Task: Compare the cost of living in Seattle, WA with San Diego, CA.
Action: Mouse moved to (558, 48)
Screenshot: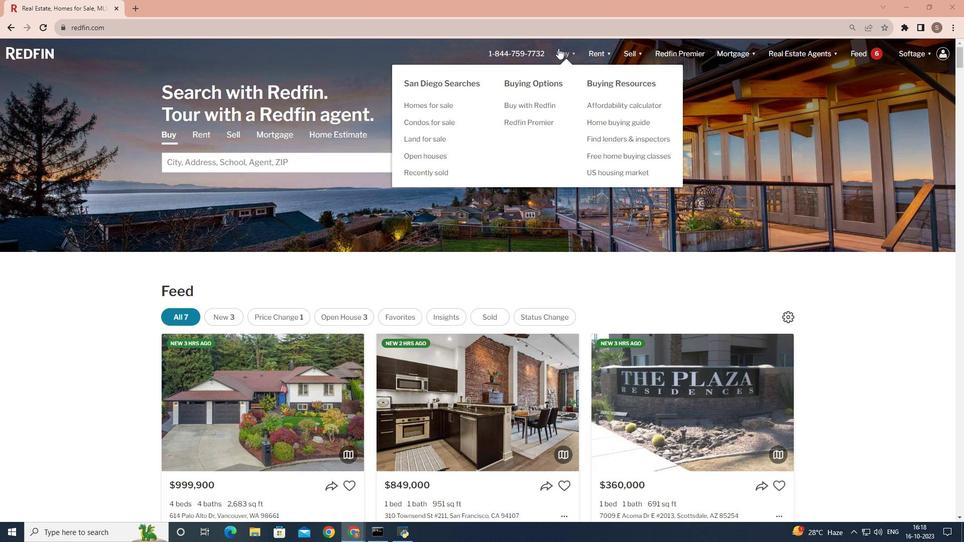 
Action: Mouse pressed left at (558, 48)
Screenshot: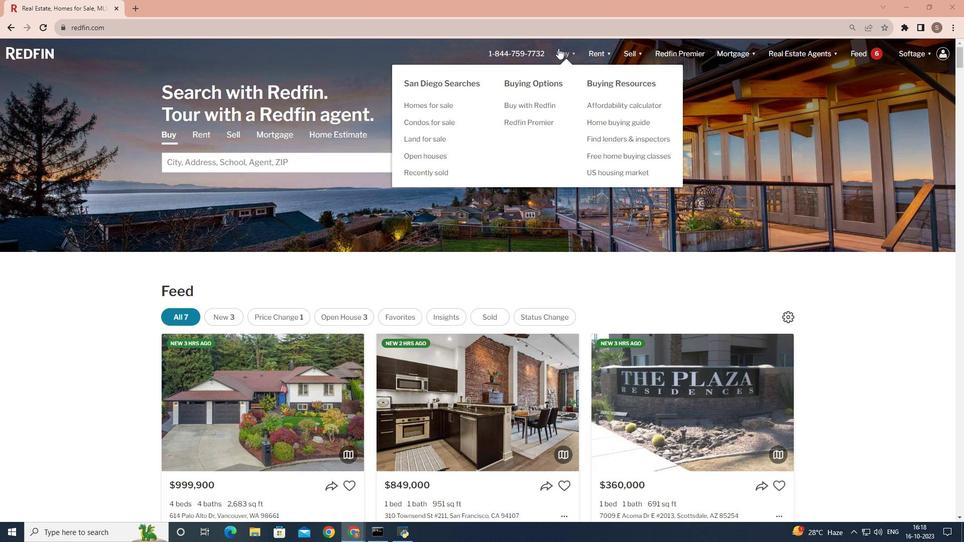 
Action: Mouse moved to (301, 212)
Screenshot: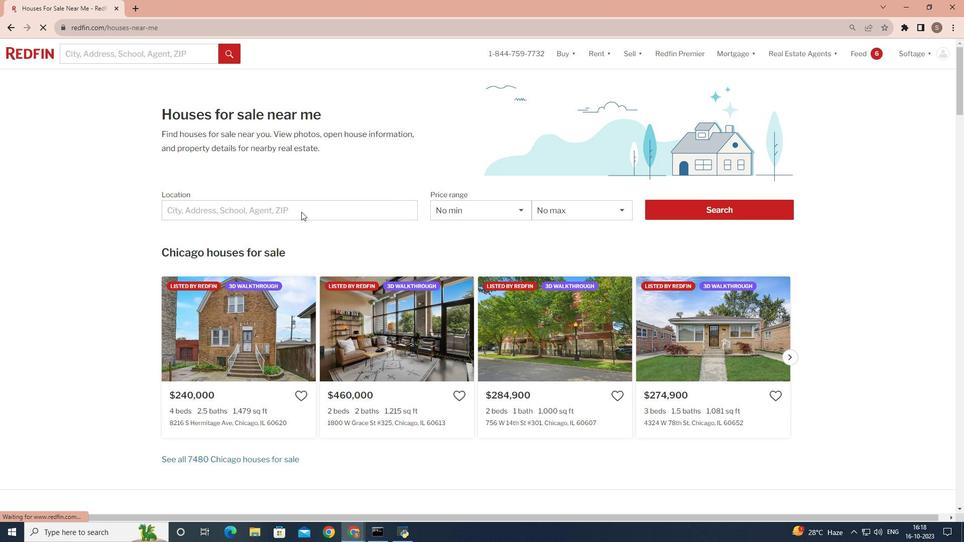 
Action: Mouse pressed left at (301, 212)
Screenshot: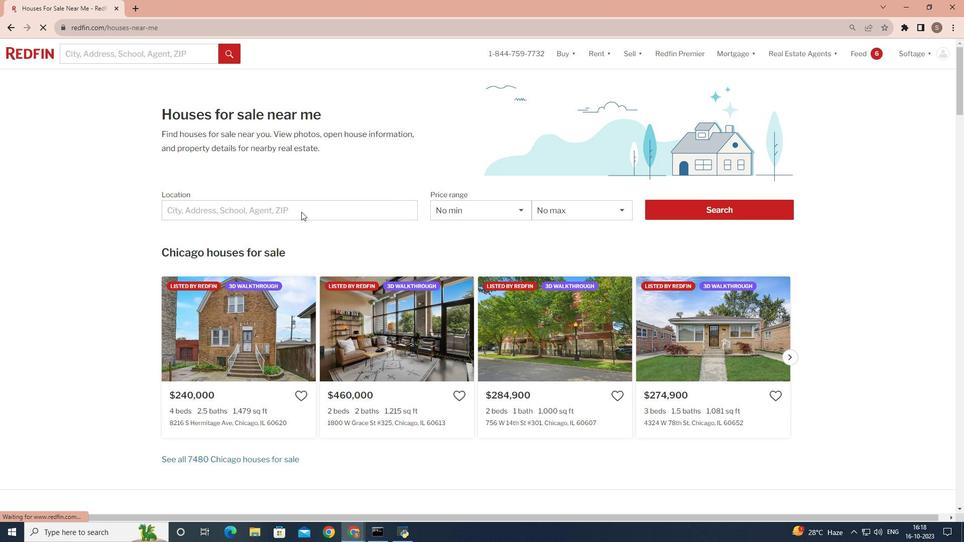 
Action: Mouse moved to (297, 210)
Screenshot: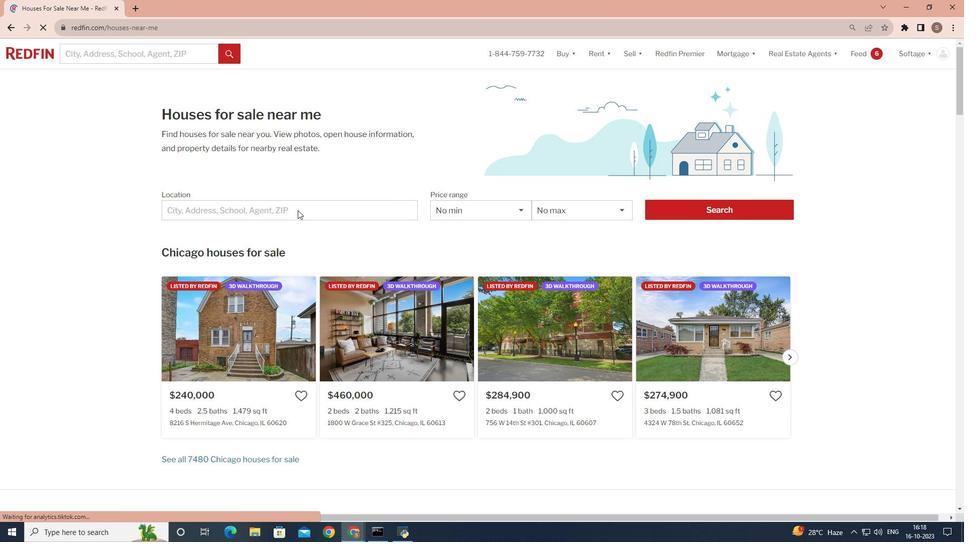 
Action: Mouse pressed left at (297, 210)
Screenshot: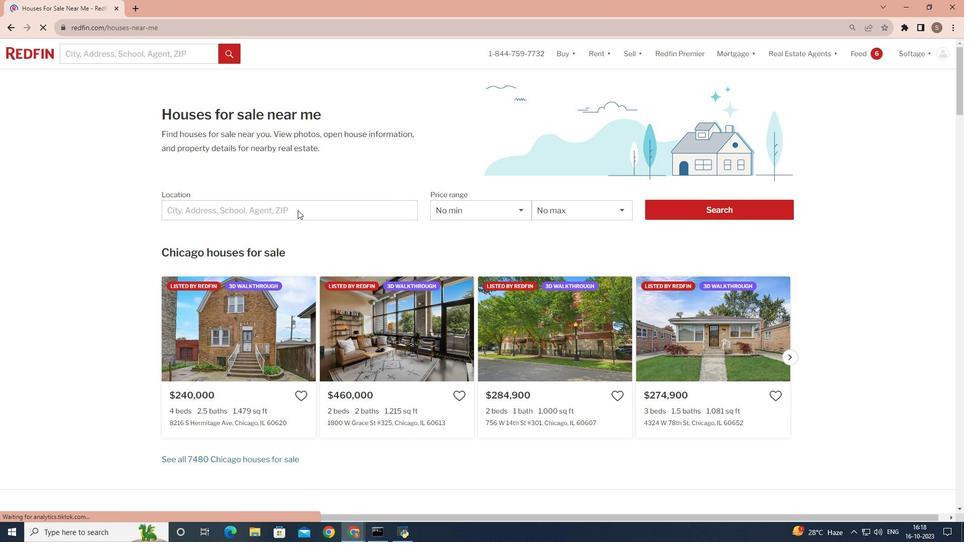 
Action: Mouse pressed left at (297, 210)
Screenshot: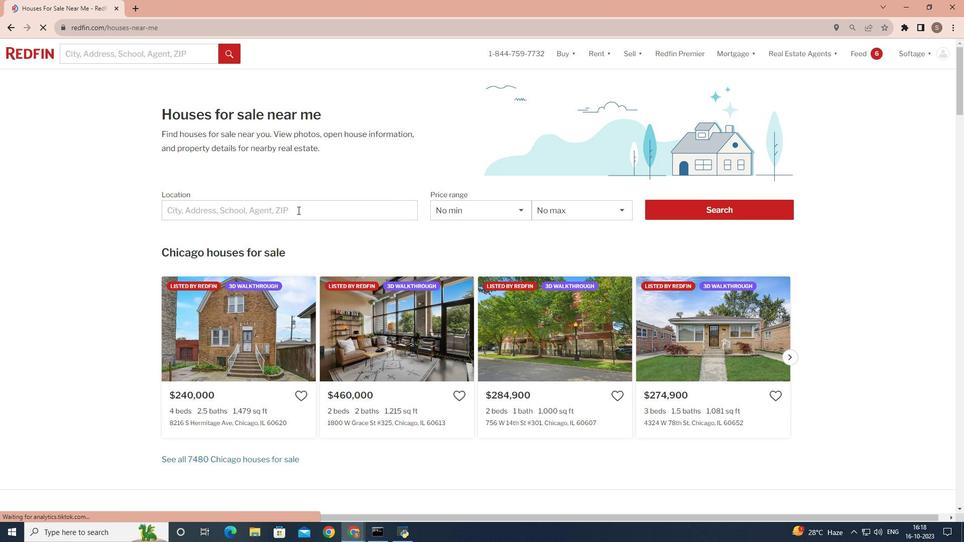 
Action: Key pressed <Key.shift>San<Key.space><Key.shift><Key.shift><Key.shift><Key.shift><Key.shift>Diego
Screenshot: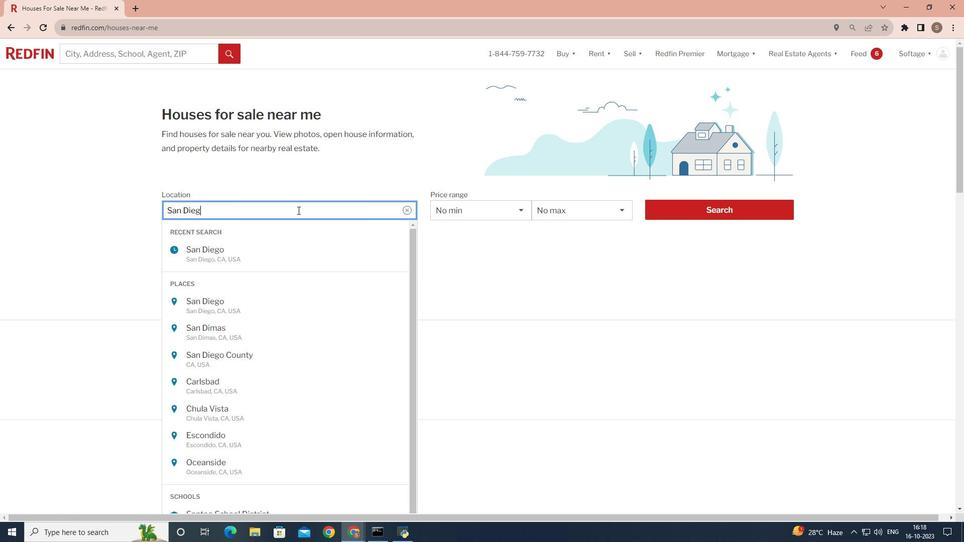 
Action: Mouse moved to (669, 205)
Screenshot: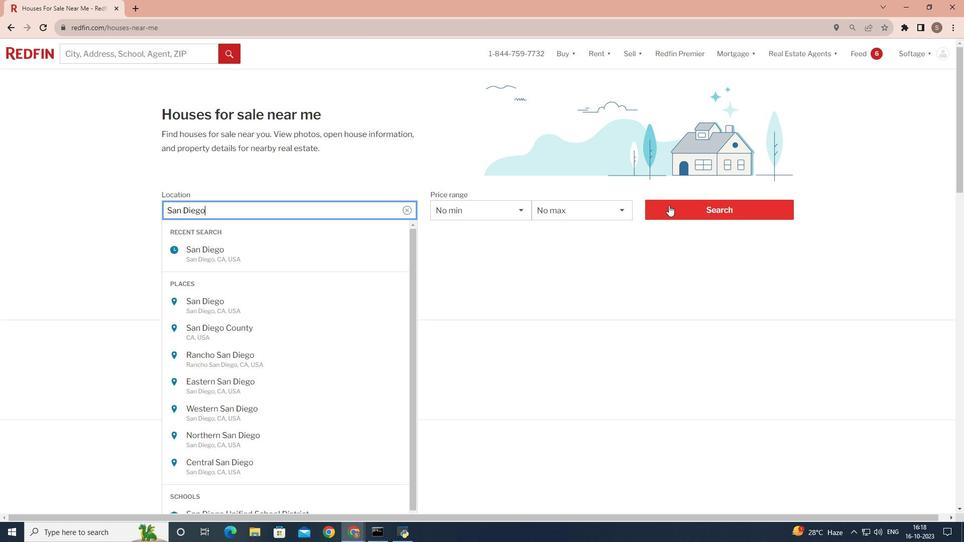 
Action: Mouse pressed left at (669, 205)
Screenshot: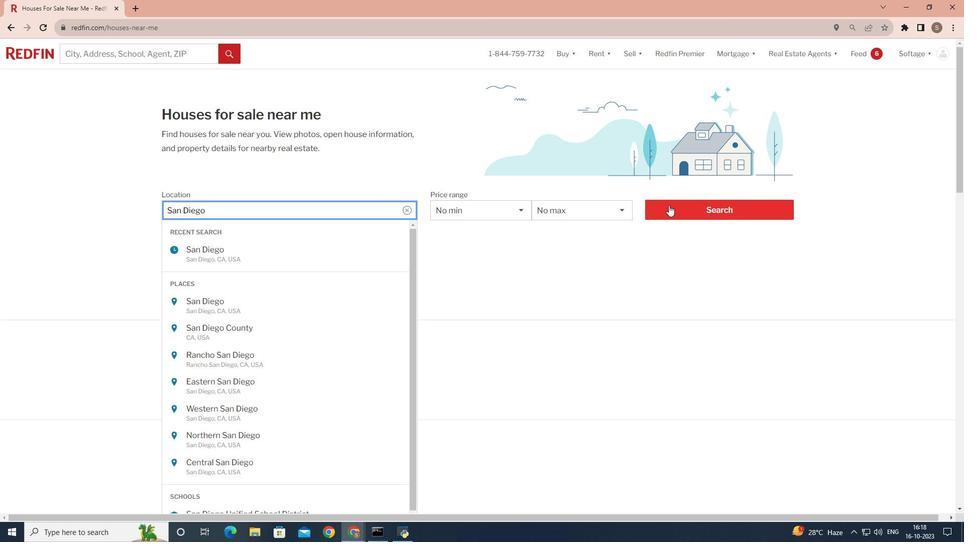 
Action: Mouse pressed left at (669, 205)
Screenshot: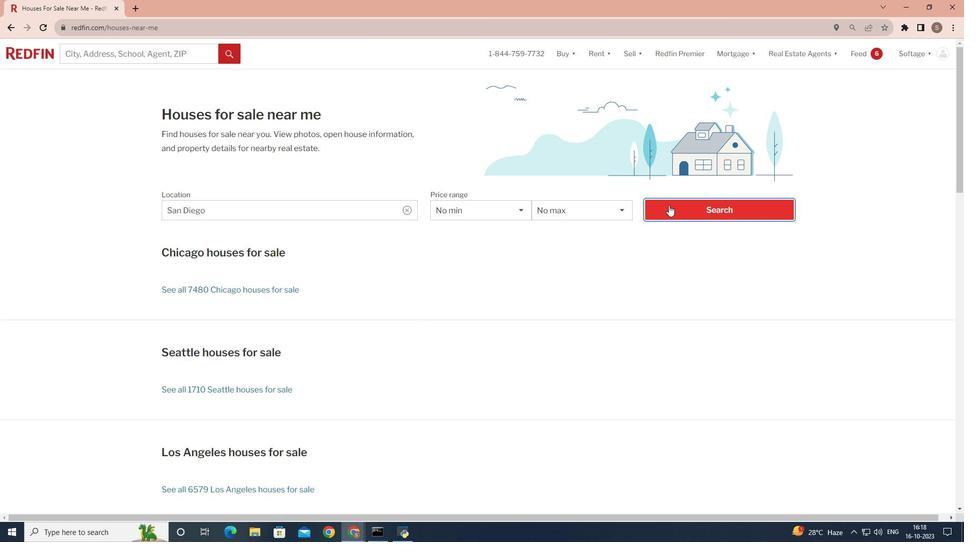 
Action: Mouse moved to (927, 82)
Screenshot: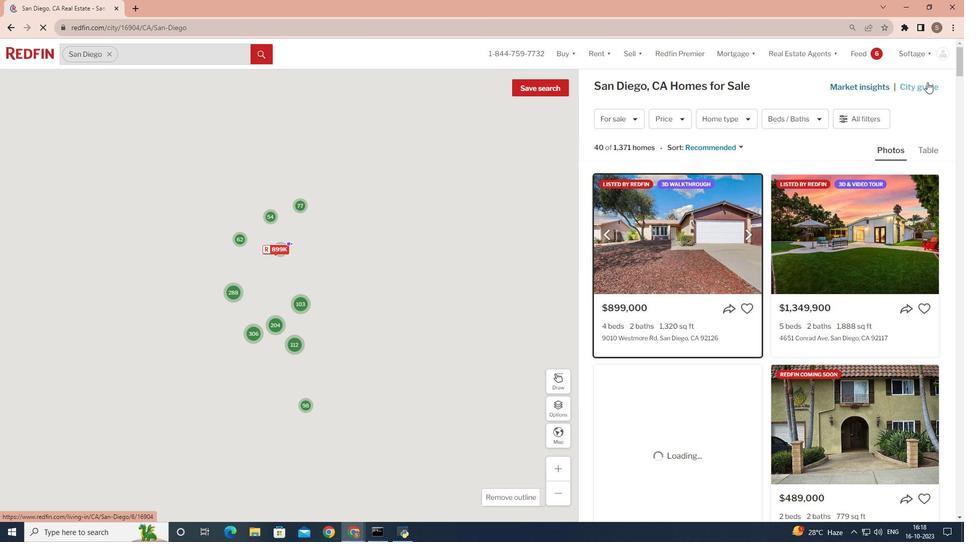 
Action: Mouse pressed left at (927, 82)
Screenshot: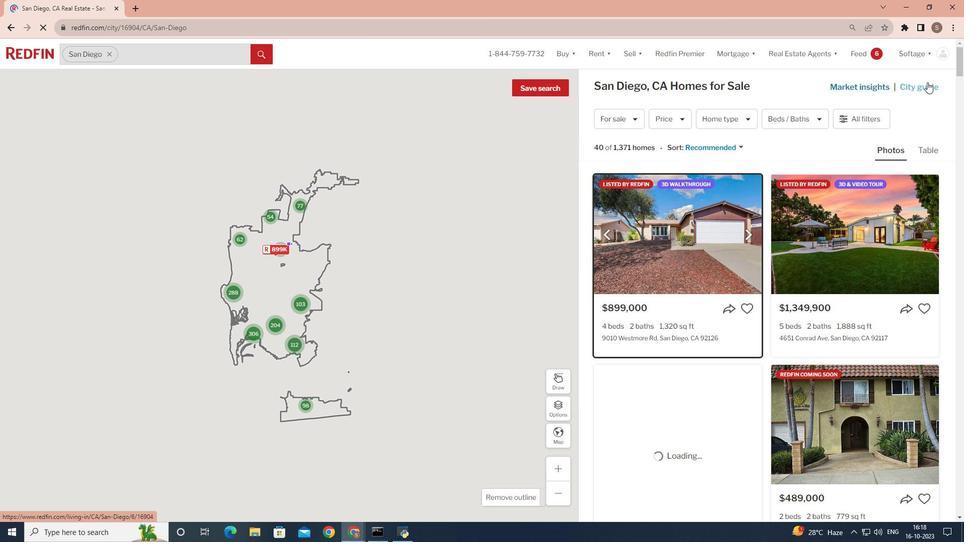 
Action: Mouse moved to (412, 349)
Screenshot: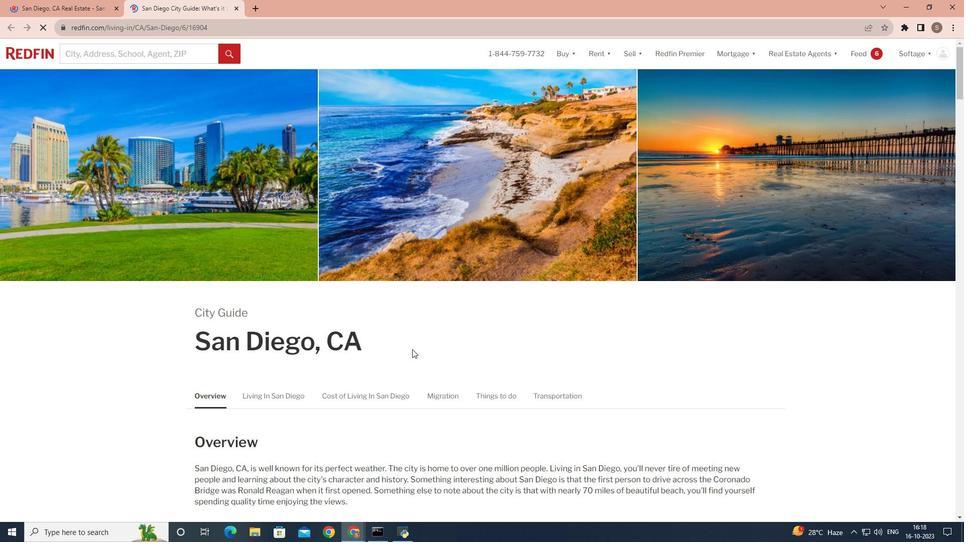 
Action: Mouse scrolled (412, 349) with delta (0, 0)
Screenshot: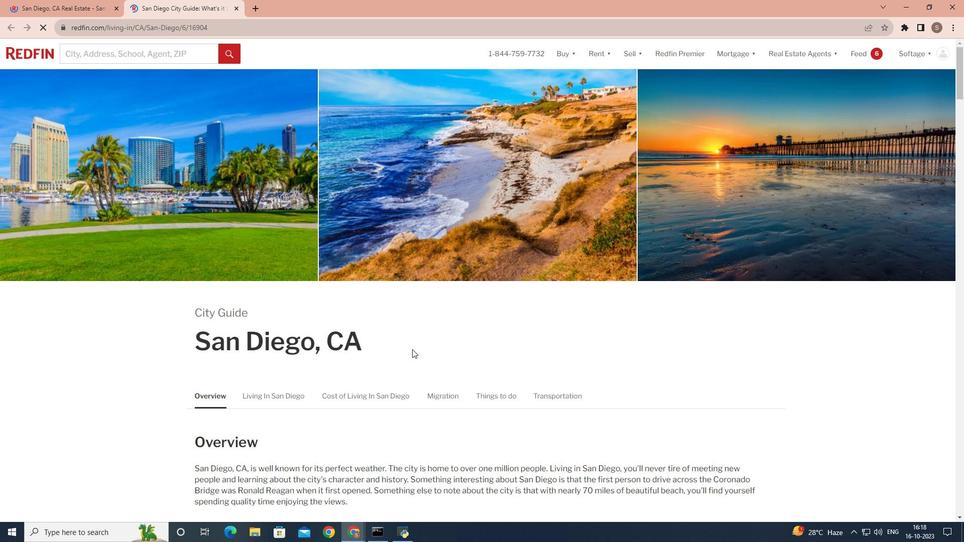 
Action: Mouse moved to (409, 349)
Screenshot: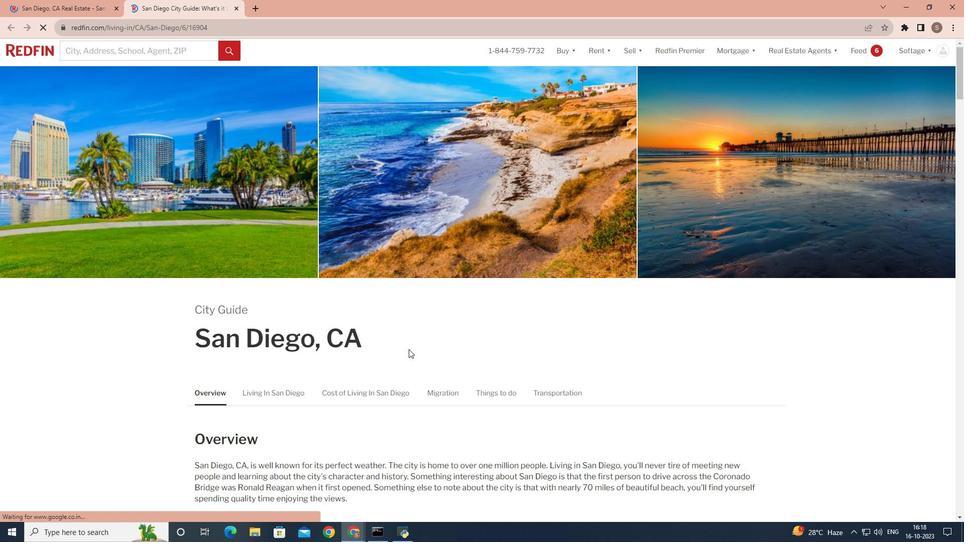 
Action: Mouse scrolled (409, 349) with delta (0, 0)
Screenshot: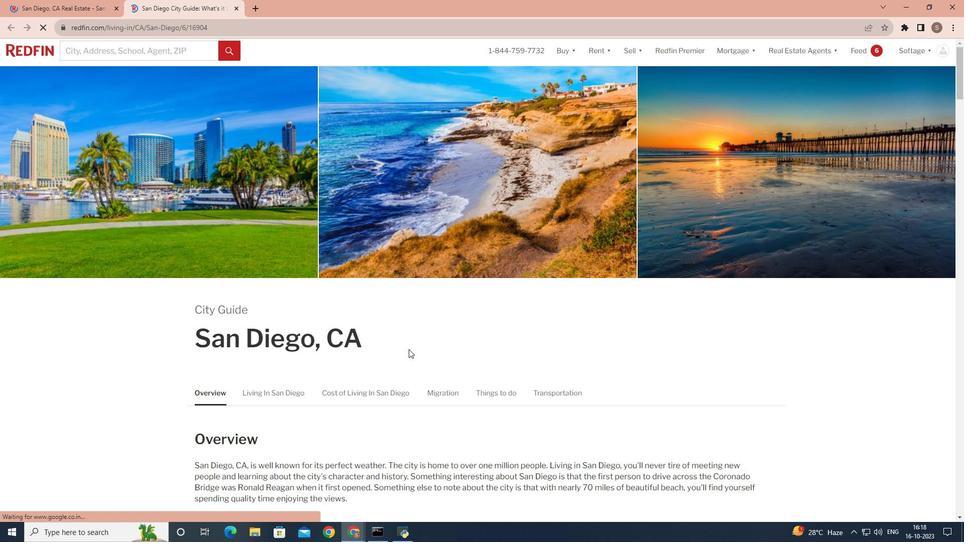 
Action: Mouse moved to (407, 349)
Screenshot: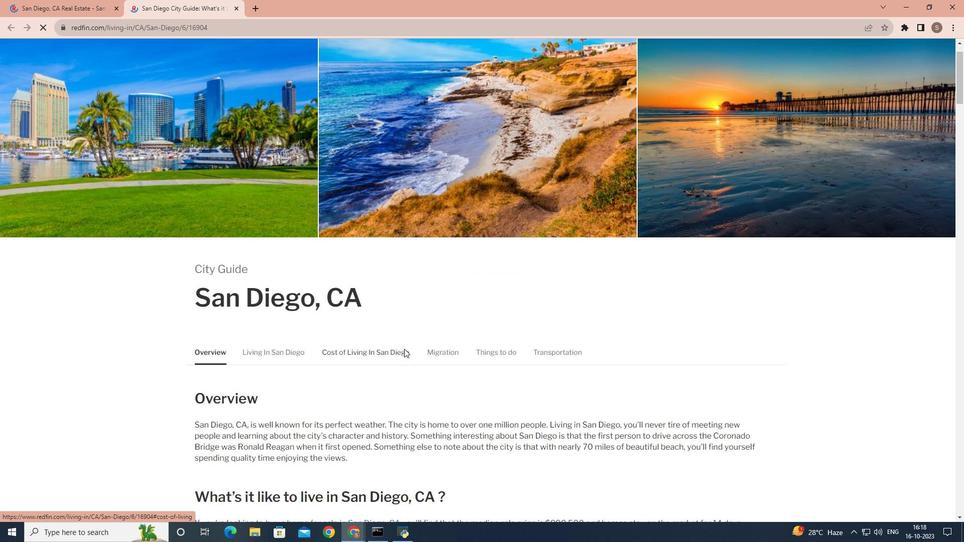 
Action: Mouse scrolled (407, 349) with delta (0, 0)
Screenshot: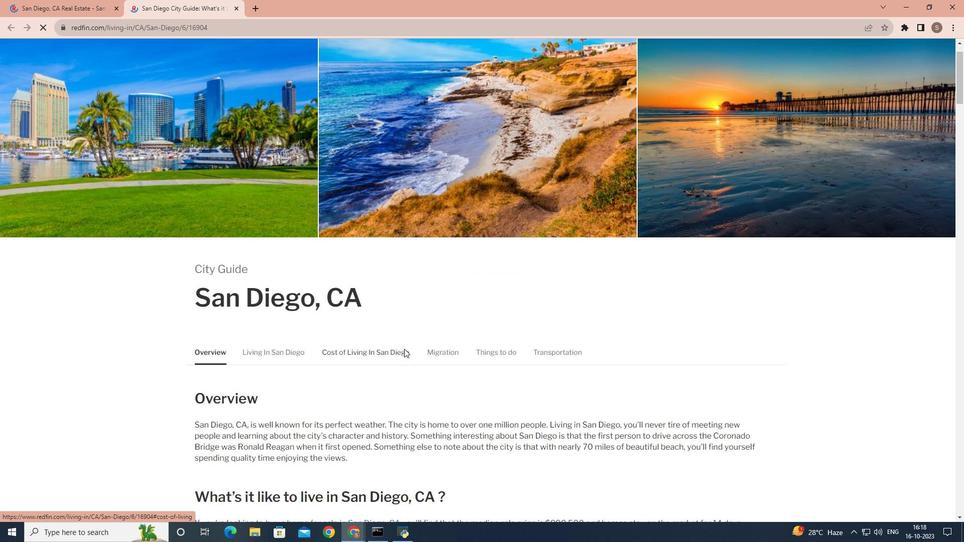 
Action: Mouse moved to (366, 247)
Screenshot: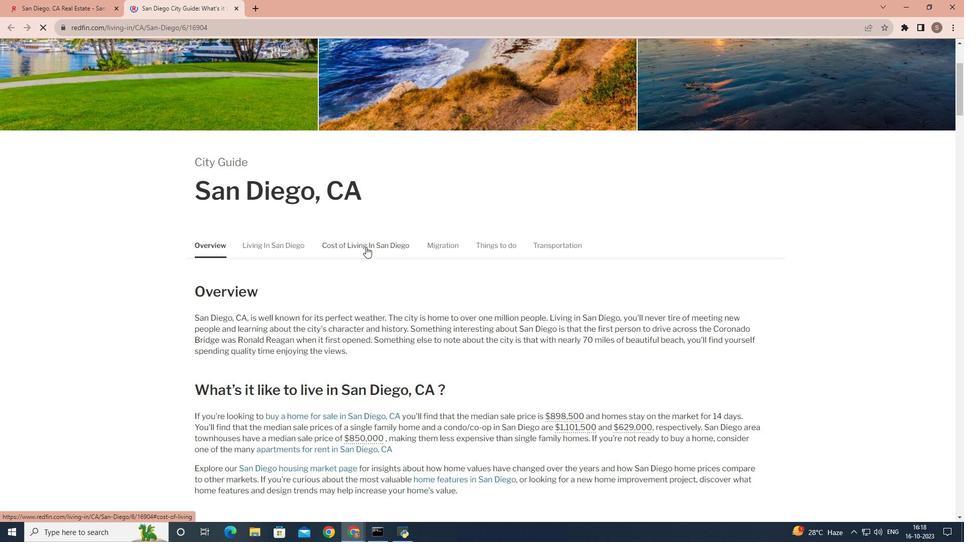 
Action: Mouse pressed left at (366, 247)
Screenshot: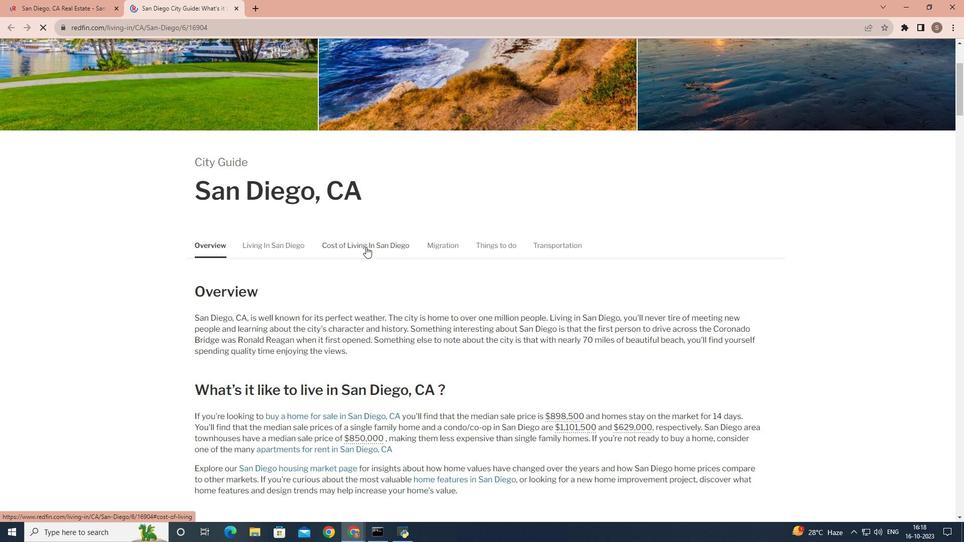 
Action: Mouse moved to (469, 212)
Screenshot: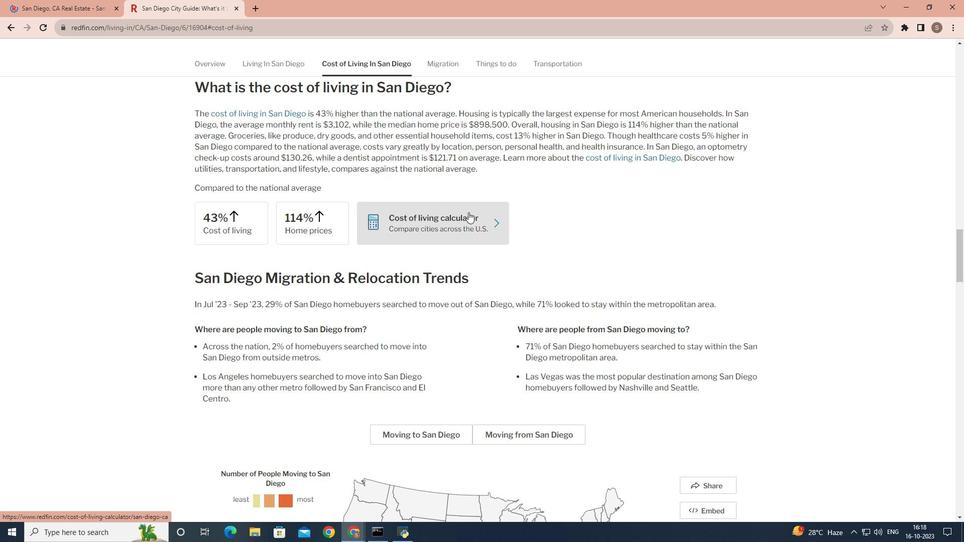 
Action: Mouse pressed left at (469, 212)
Screenshot: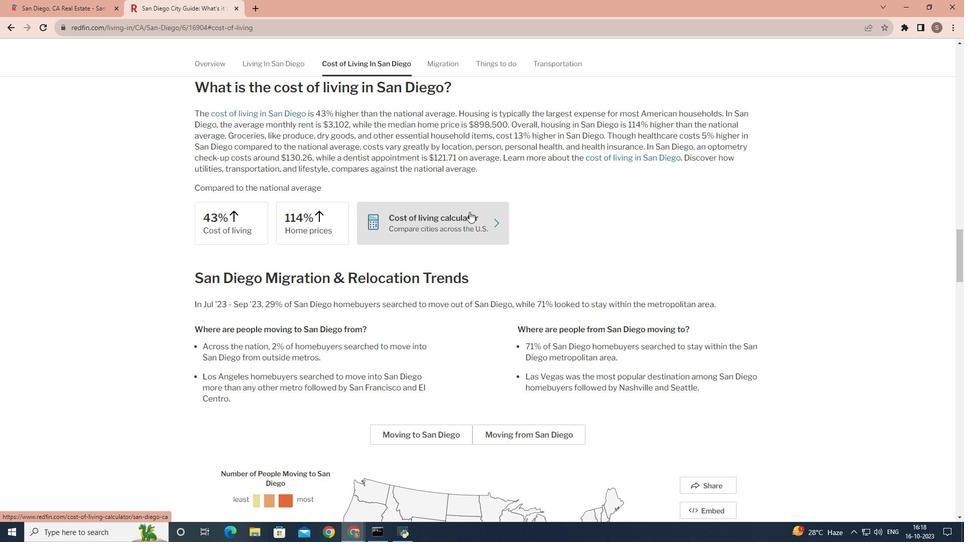 
Action: Mouse moved to (247, 289)
Screenshot: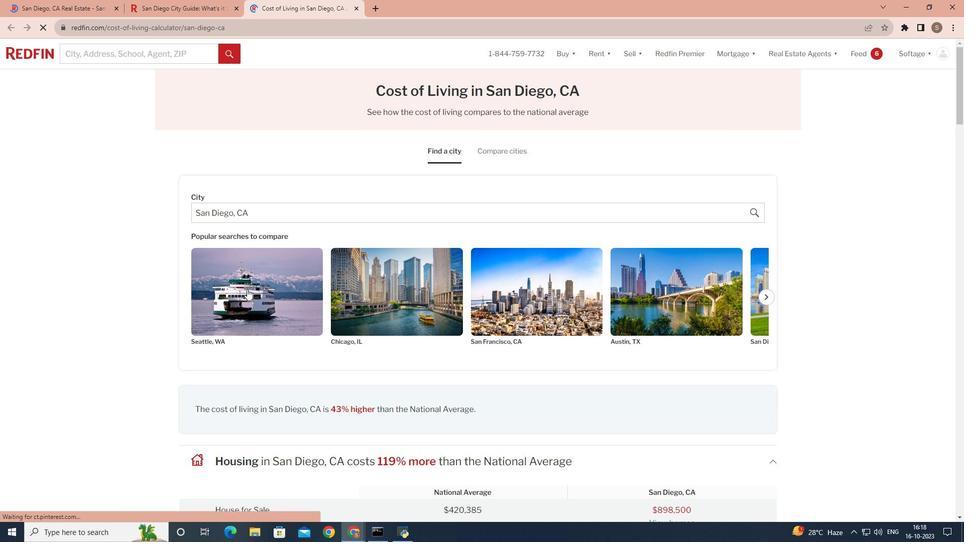 
Action: Mouse pressed left at (247, 289)
Screenshot: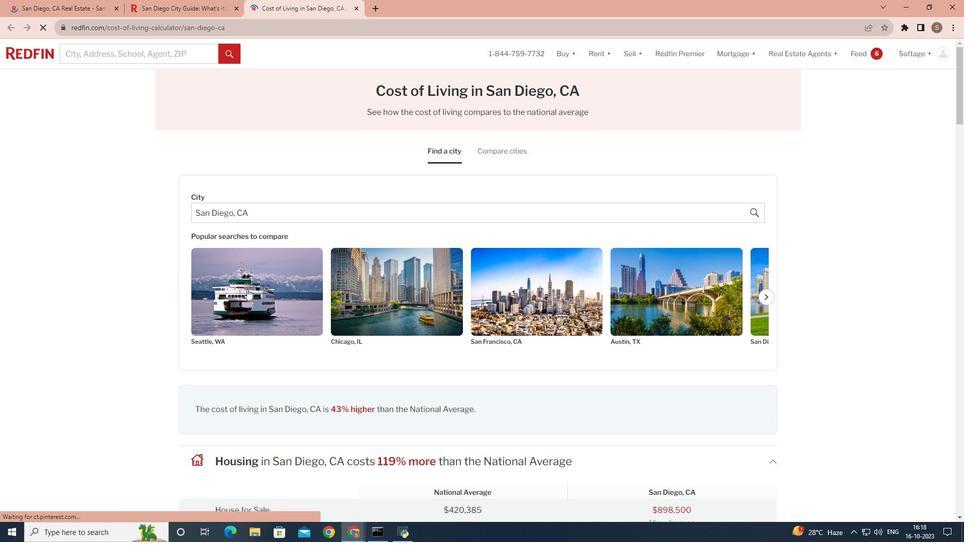 
Action: Mouse scrolled (247, 288) with delta (0, 0)
Screenshot: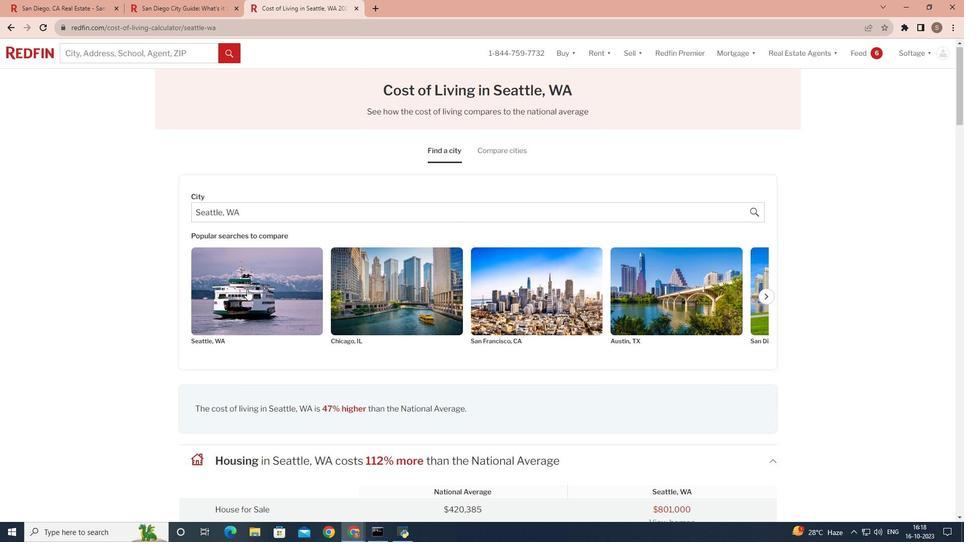 
Action: Mouse scrolled (247, 288) with delta (0, 0)
Screenshot: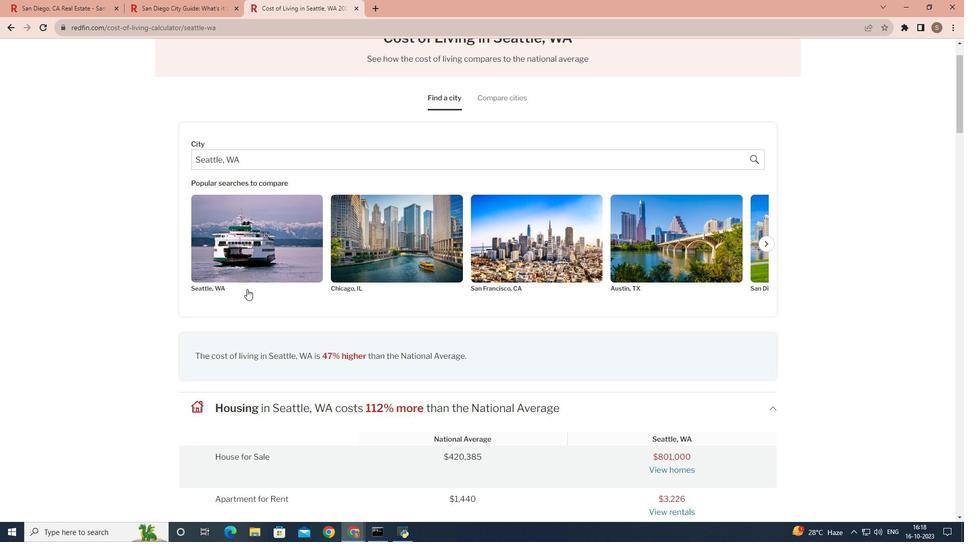 
Action: Mouse scrolled (247, 288) with delta (0, 0)
Screenshot: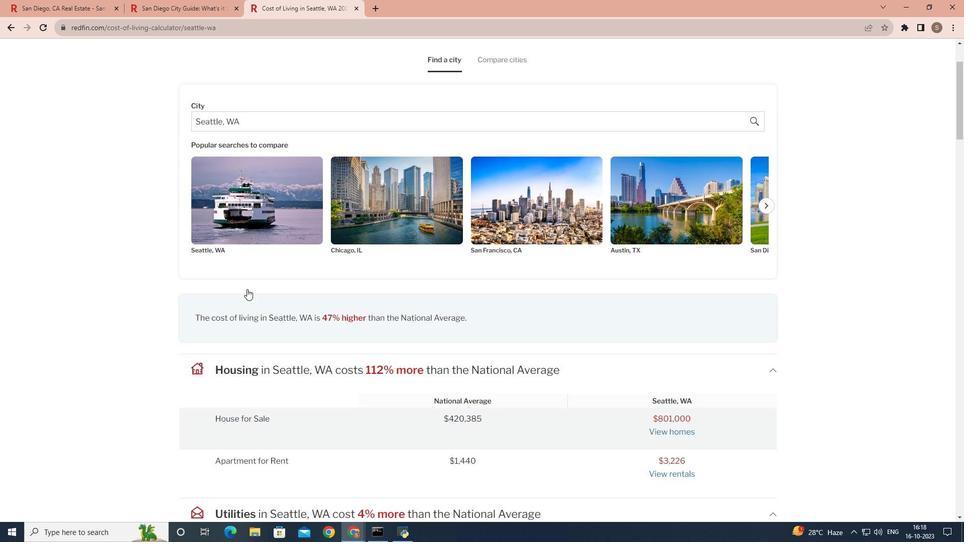 
Action: Mouse scrolled (247, 288) with delta (0, 0)
Screenshot: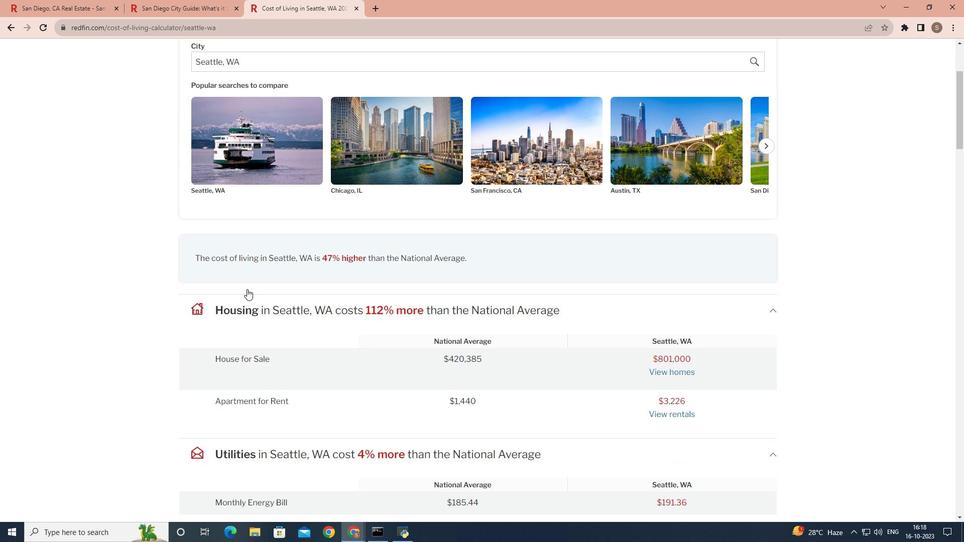 
Action: Mouse scrolled (247, 288) with delta (0, 0)
Screenshot: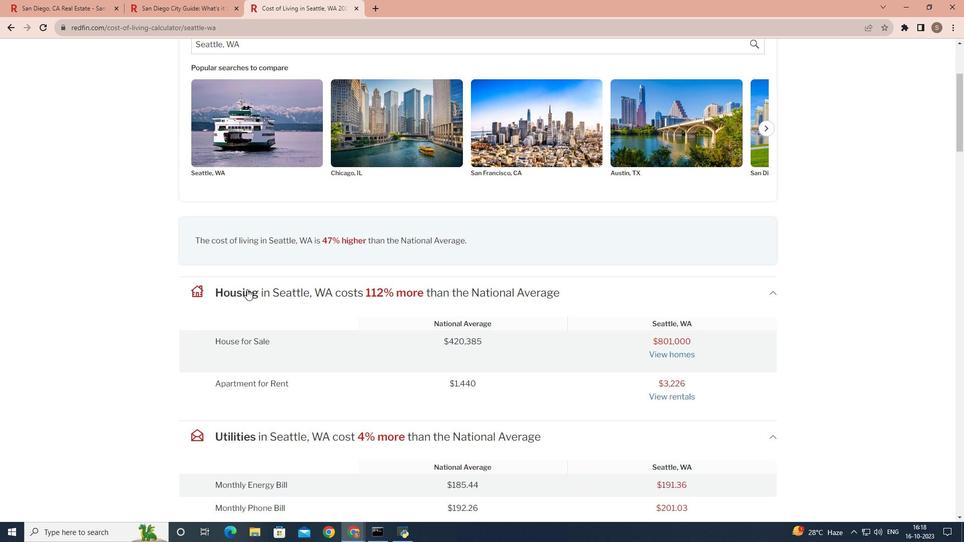 
Action: Mouse scrolled (247, 288) with delta (0, 0)
Screenshot: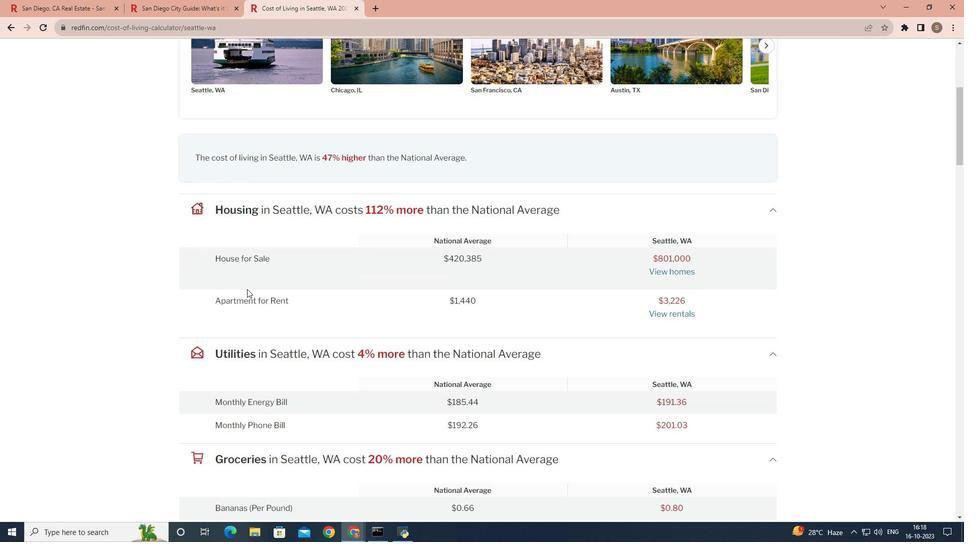 
Action: Mouse scrolled (247, 288) with delta (0, 0)
Screenshot: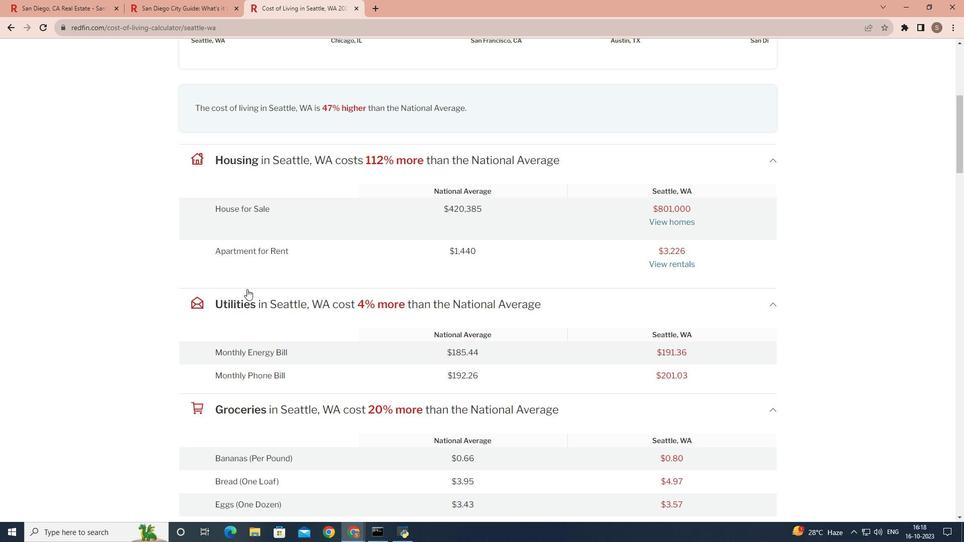 
Action: Mouse scrolled (247, 288) with delta (0, 0)
Screenshot: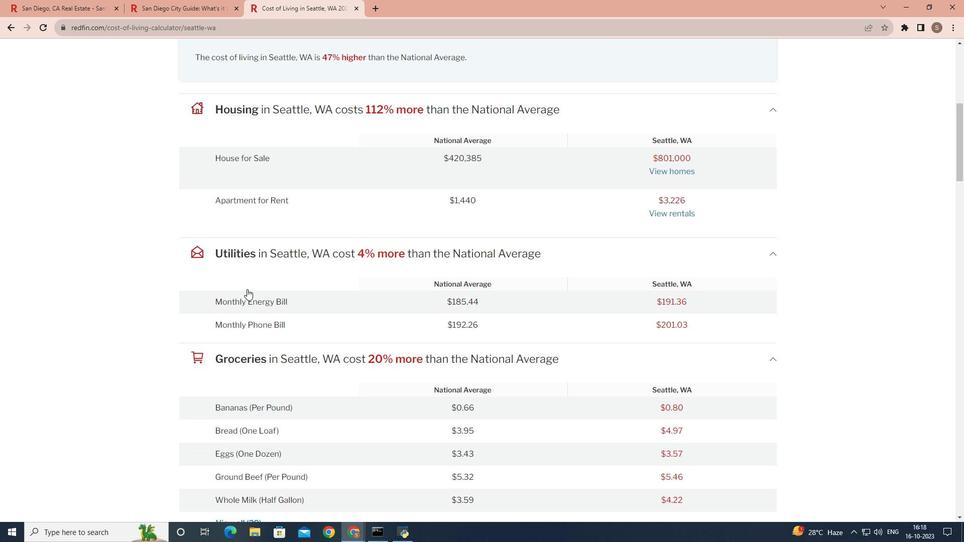 
